 Task: Create New Employee with Employee Name: George Carter, Address Line1: 545 Border Rd., Address Line2: Hoffman Estates, Address Line3:  IL 60169, Cell Number: 921918-2470_x000D_

Action: Mouse moved to (175, 29)
Screenshot: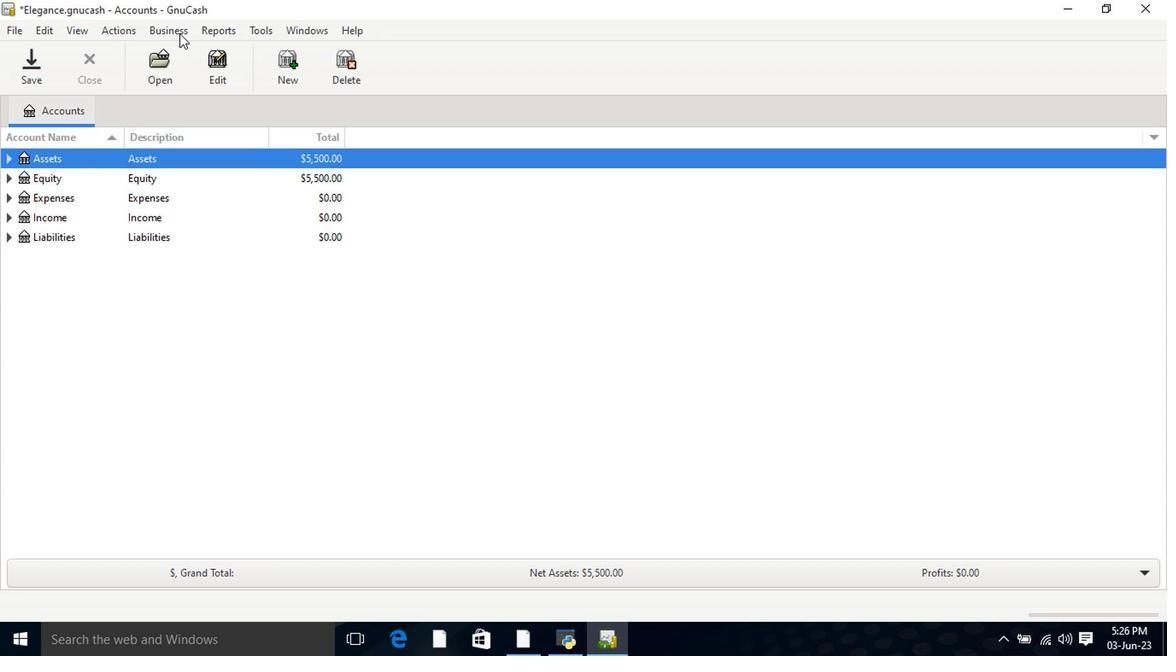 
Action: Mouse pressed left at (175, 29)
Screenshot: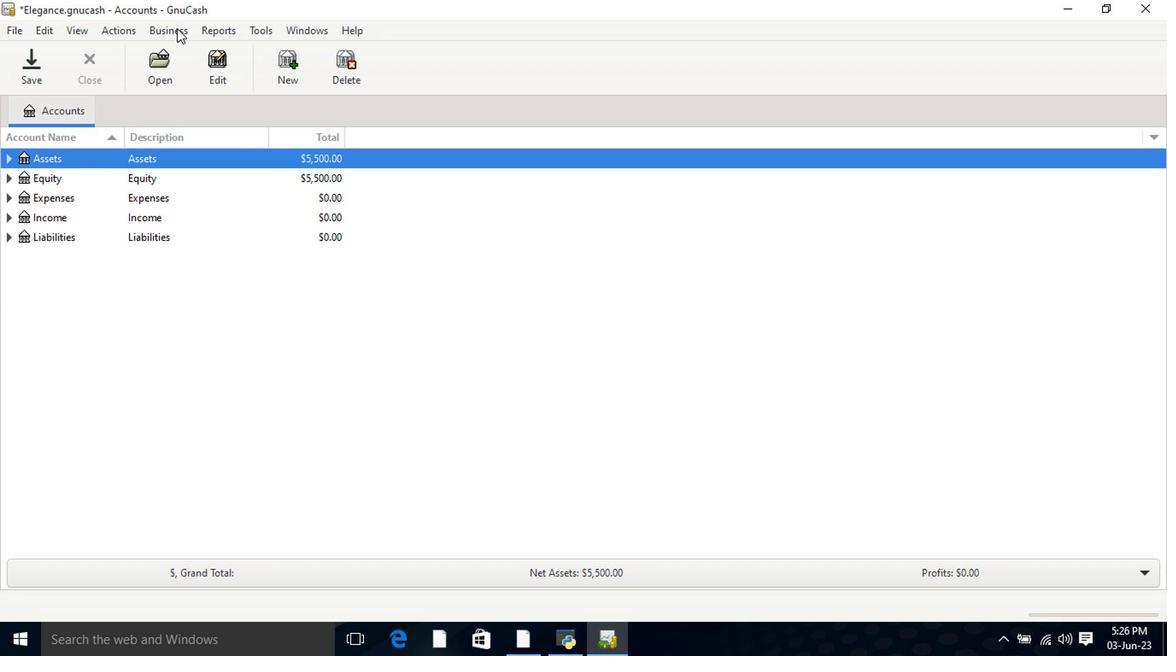 
Action: Mouse moved to (179, 94)
Screenshot: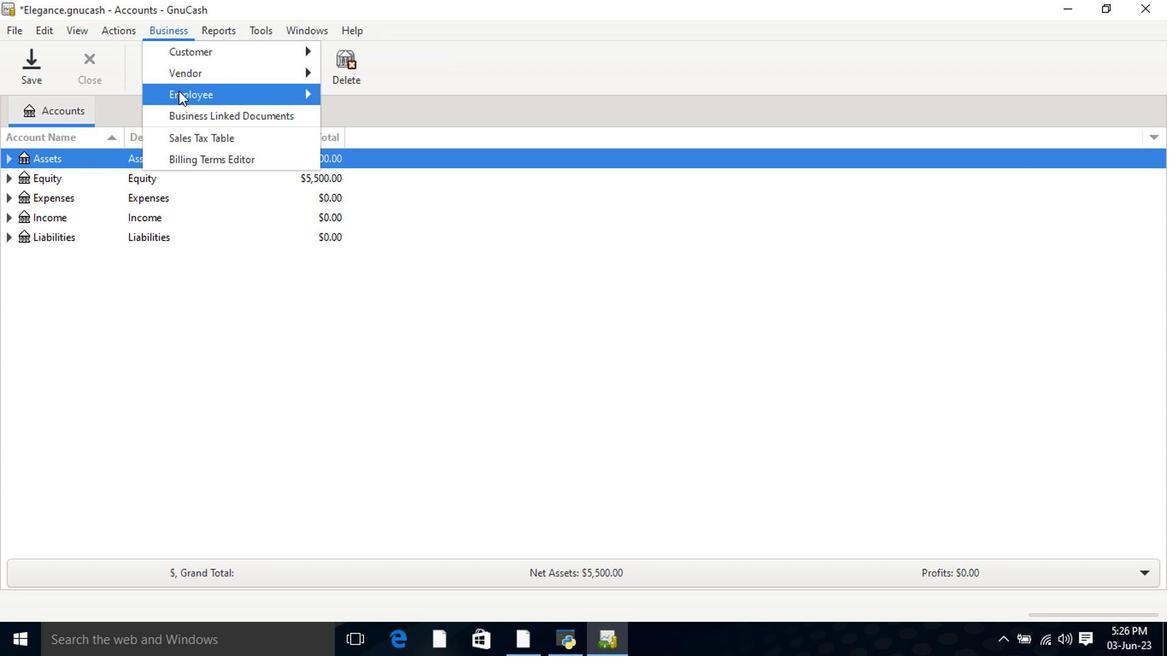 
Action: Mouse pressed left at (179, 94)
Screenshot: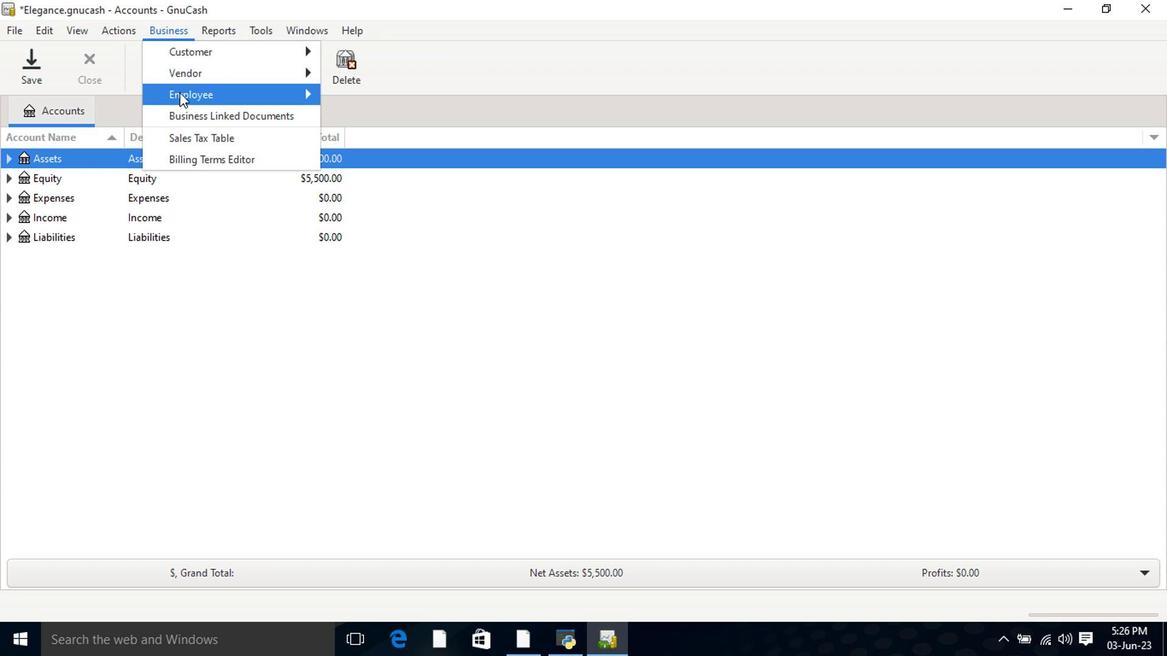 
Action: Mouse moved to (350, 117)
Screenshot: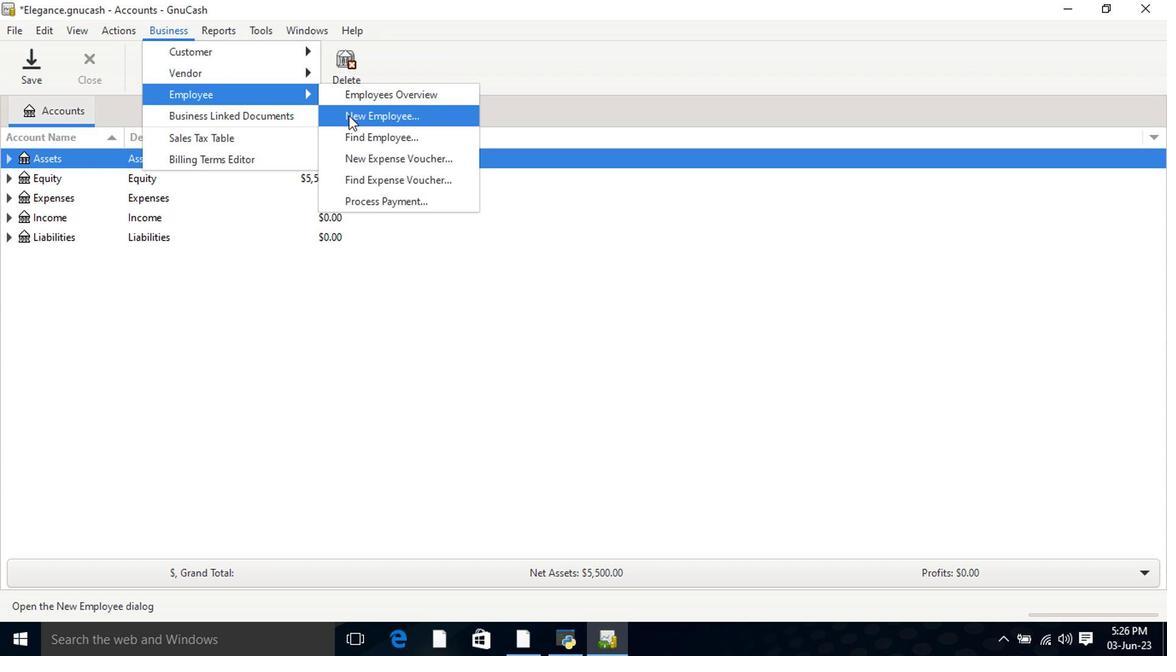 
Action: Mouse pressed left at (350, 117)
Screenshot: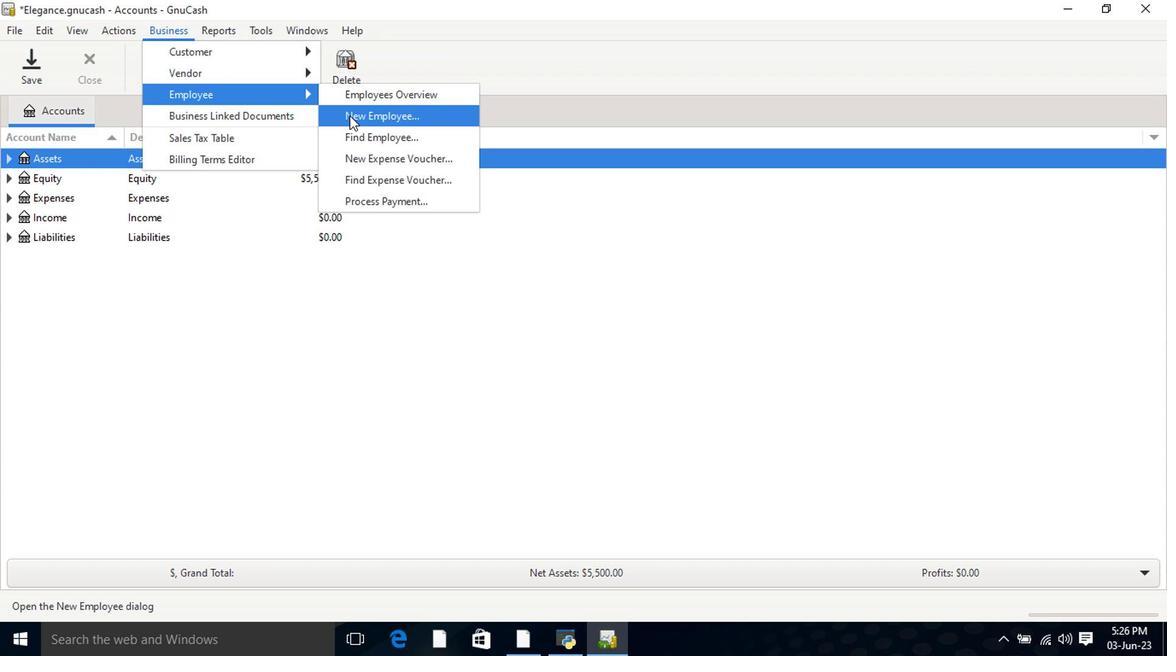
Action: Mouse moved to (544, 263)
Screenshot: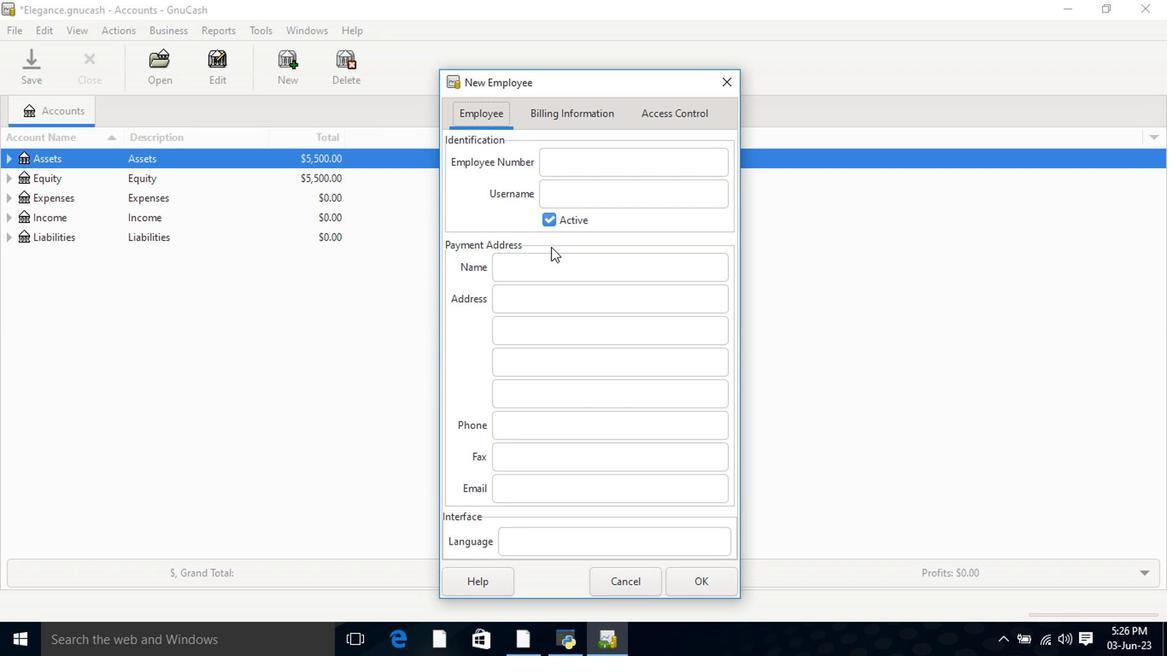 
Action: Mouse pressed left at (544, 263)
Screenshot: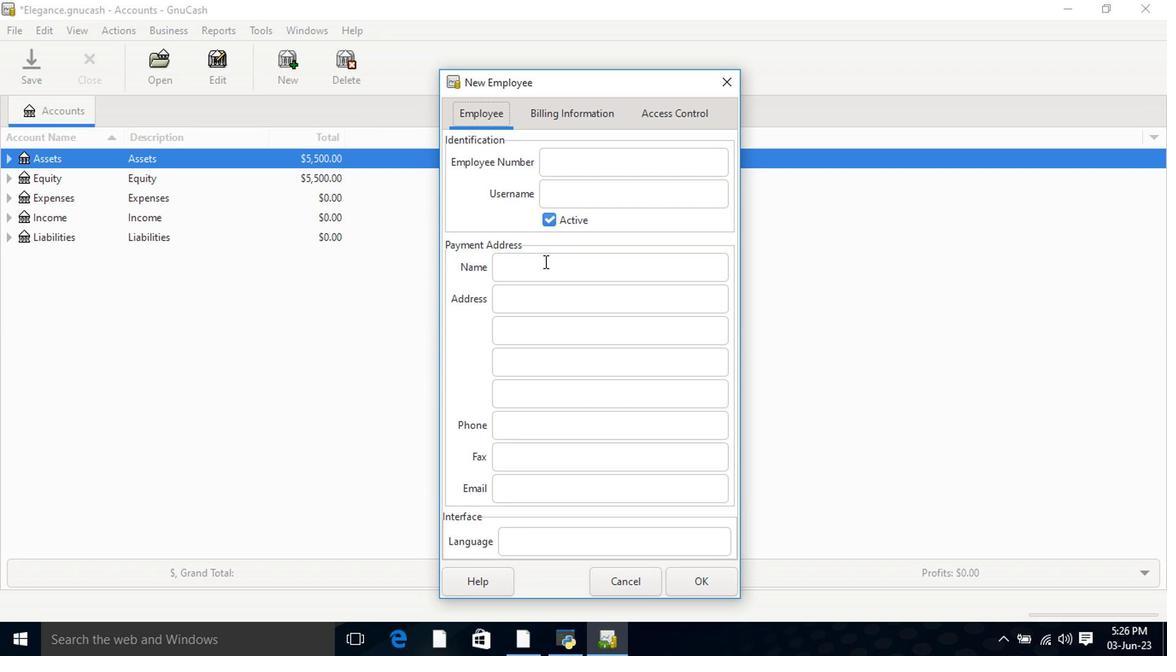 
Action: Key pressed <Key.shift>George<Key.space><Key.shift>Carter<Key.tab>545<Key.space><Key.shift>Border<Key.space><Key.shift>Rd.<Key.tab><Key.shift>Hoffman<Key.space><Key.shift>Estates<Key.tab><Key.shift>IL<Key.space>60169<Key.tab><Key.tab>921918-2470<Key.tab>
Screenshot: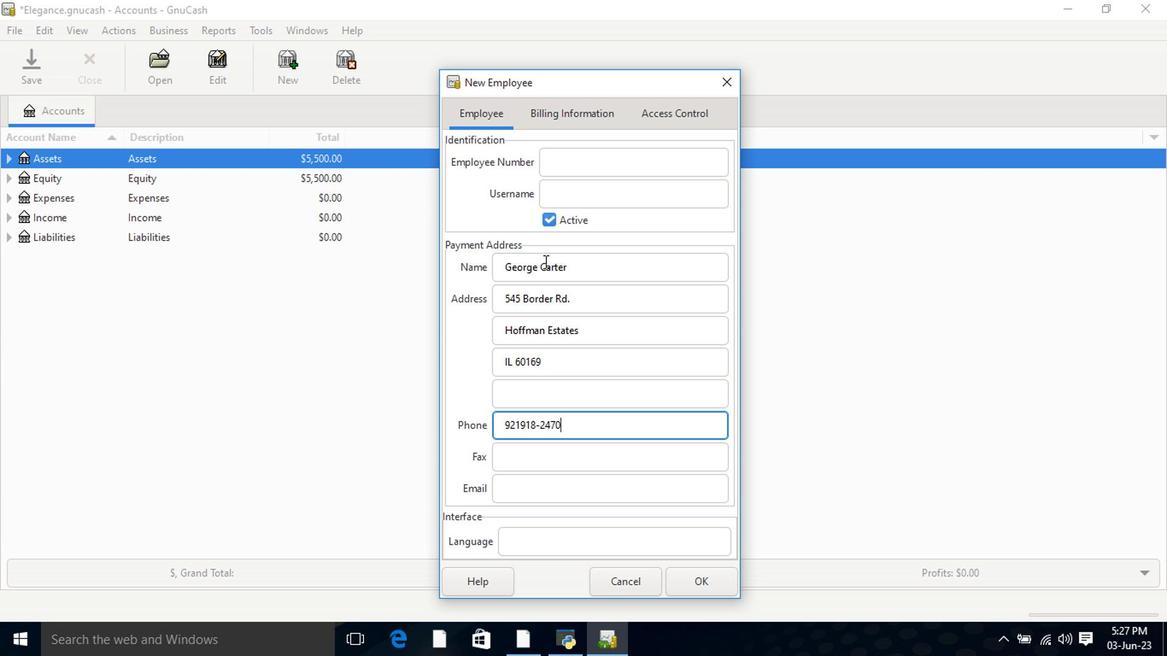 
Action: Mouse moved to (597, 111)
Screenshot: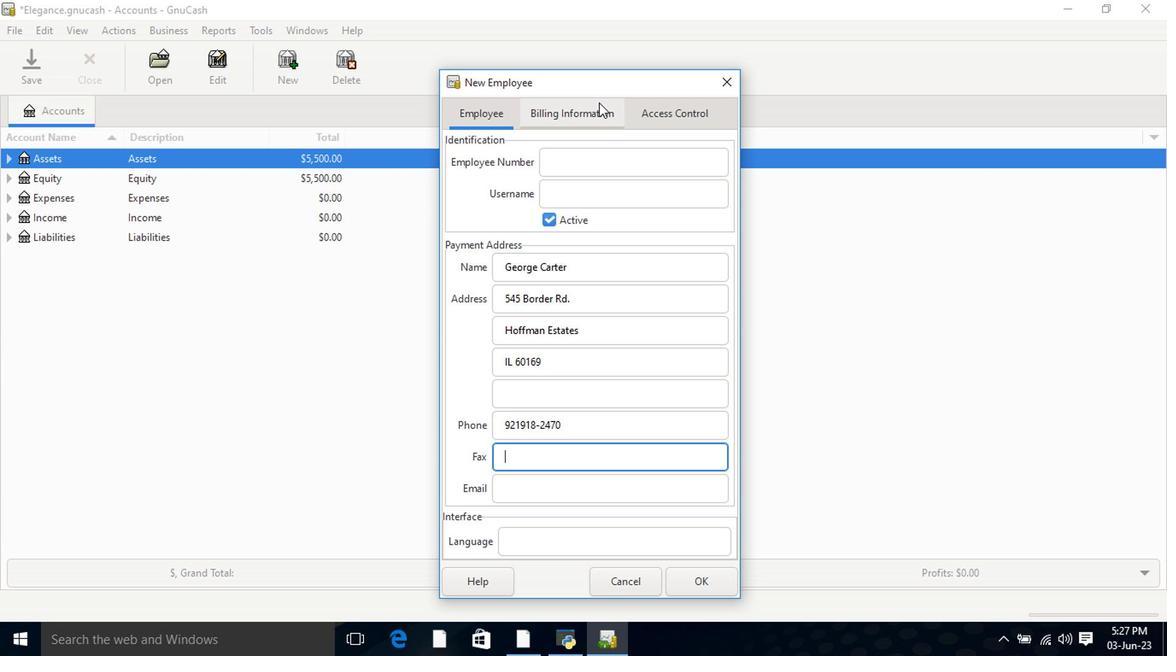
Action: Mouse pressed left at (597, 111)
Screenshot: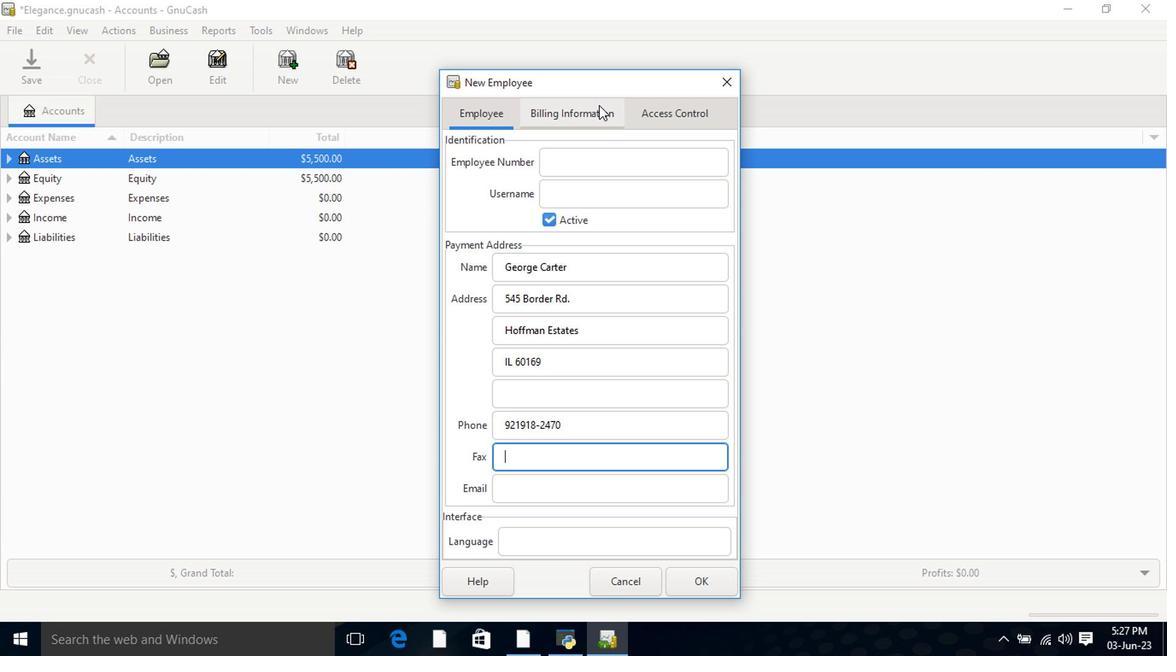 
Action: Mouse moved to (667, 117)
Screenshot: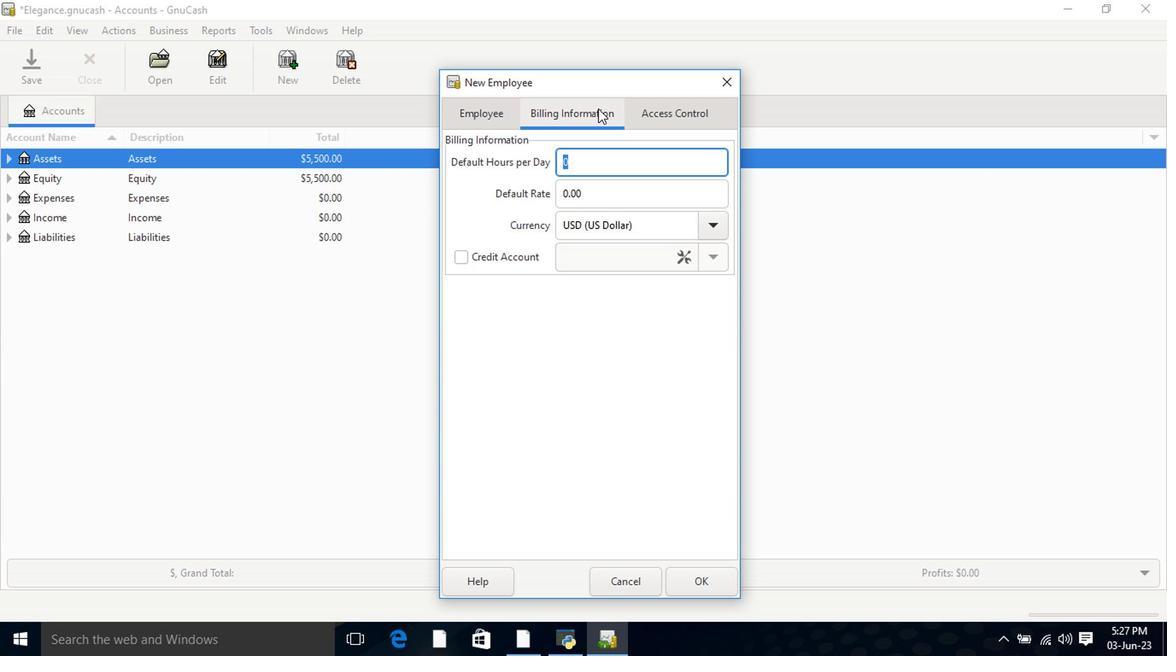 
Action: Mouse pressed left at (667, 117)
Screenshot: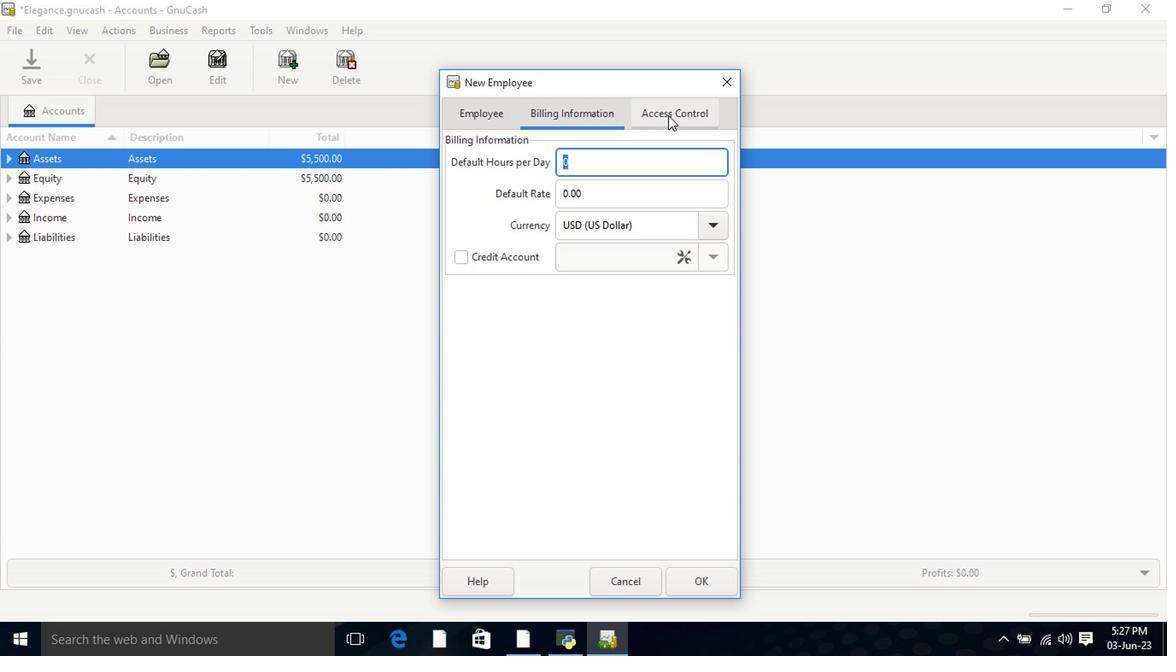 
Action: Mouse moved to (694, 582)
Screenshot: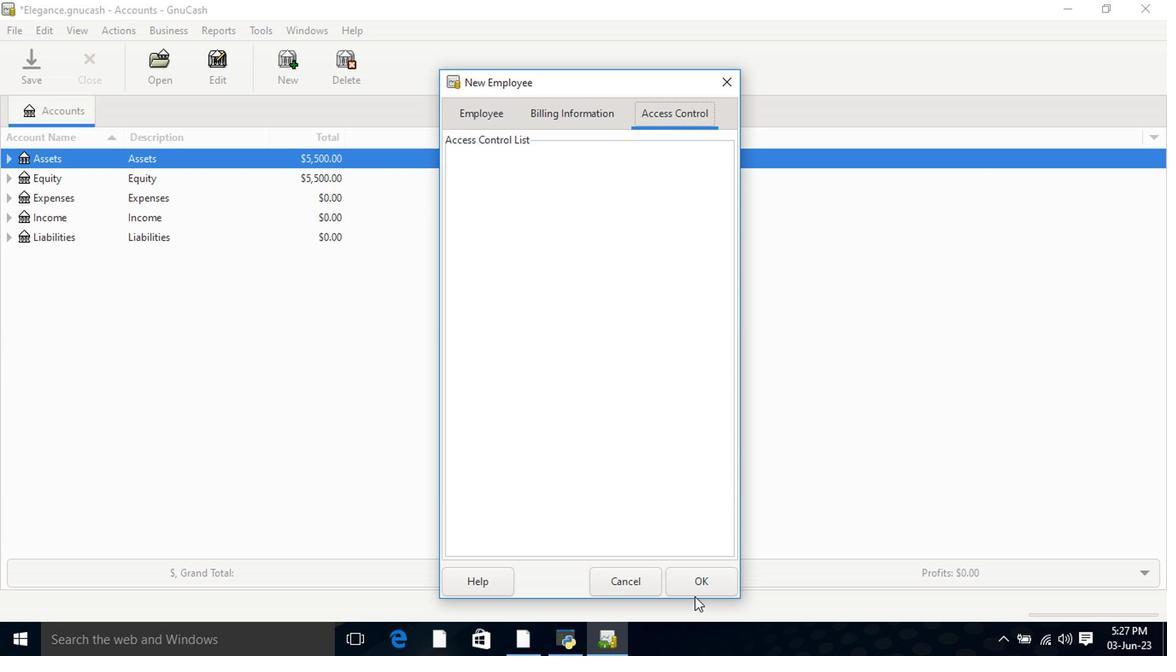 
Action: Mouse pressed left at (694, 582)
Screenshot: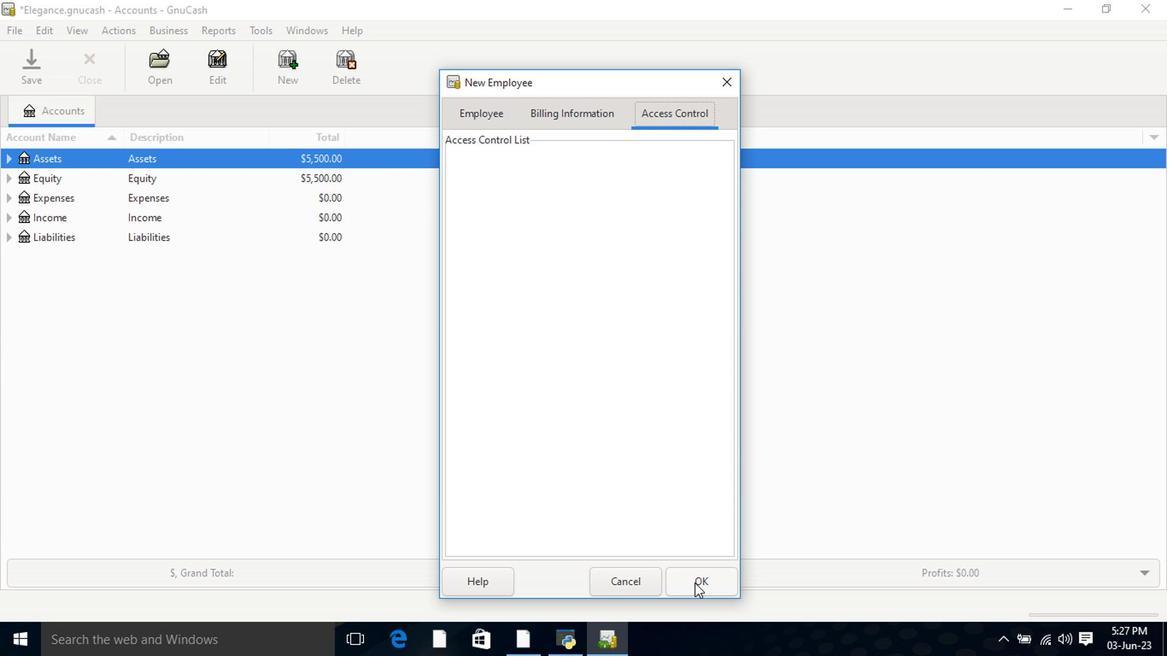 
Action: Mouse moved to (692, 582)
Screenshot: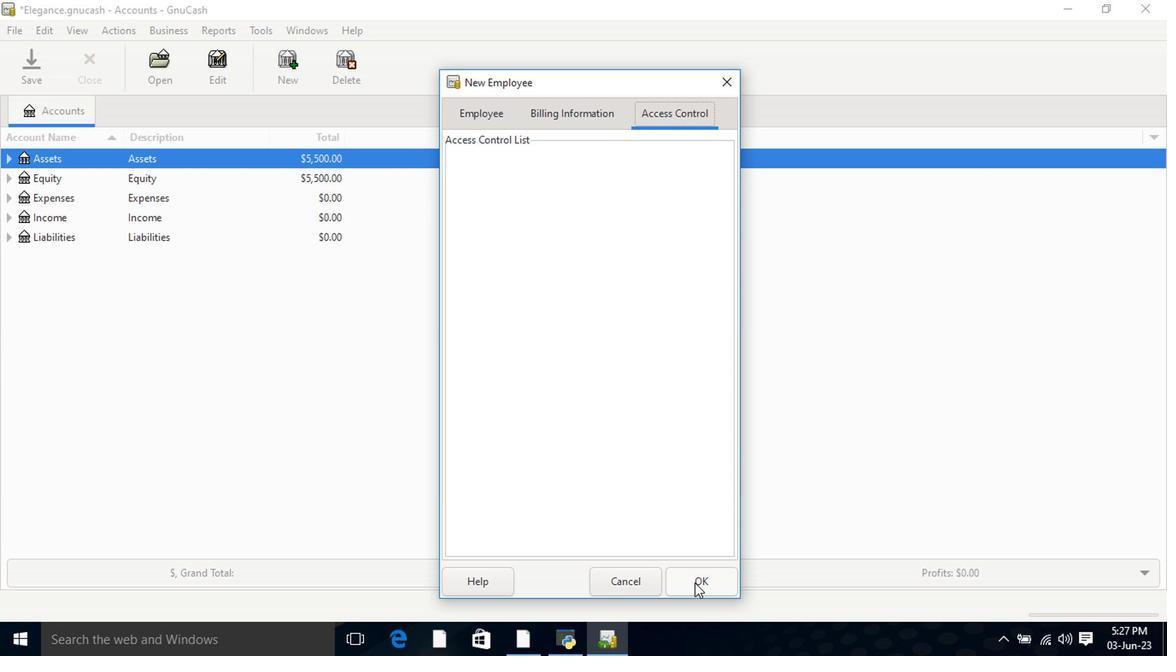 
